 Task: Add Aura Cacia Rosemary Essential Oil to the cart.
Action: Mouse moved to (893, 300)
Screenshot: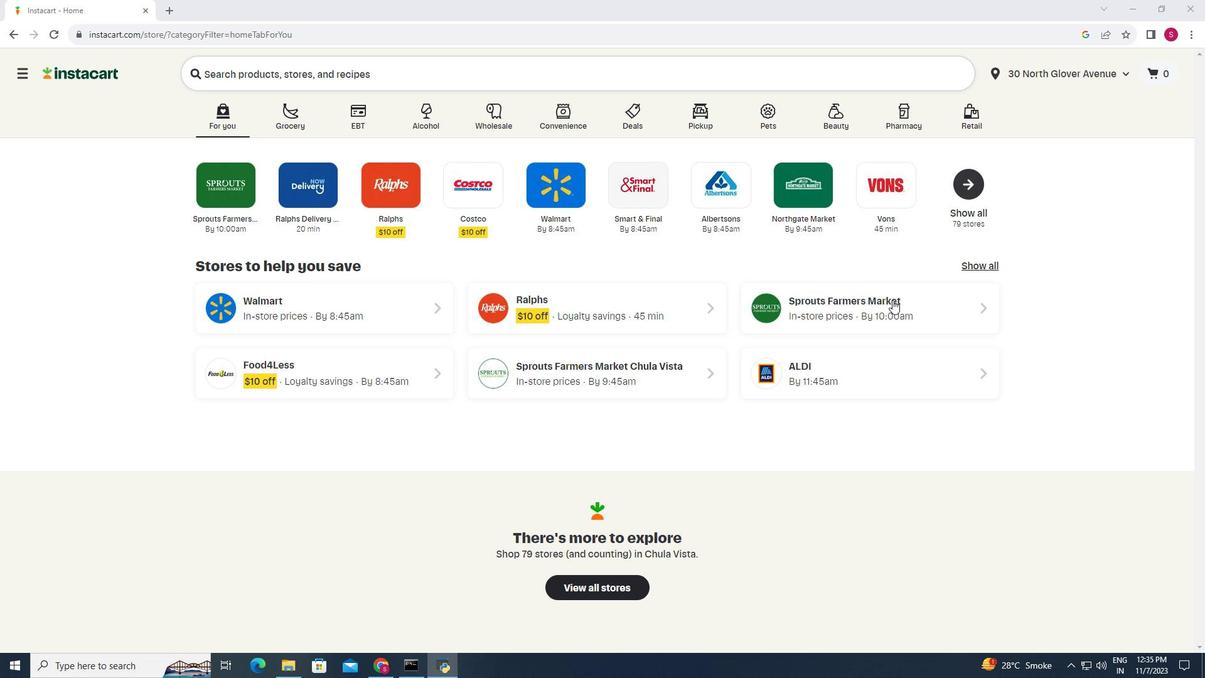 
Action: Mouse pressed left at (893, 300)
Screenshot: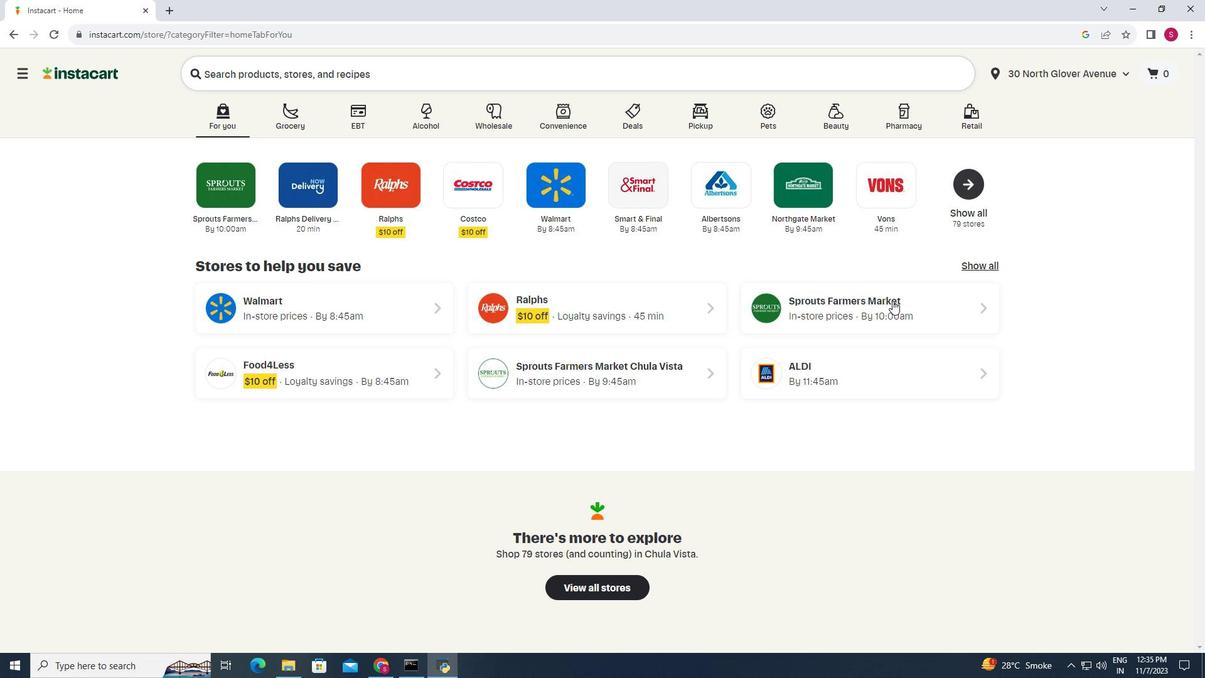 
Action: Mouse moved to (48, 489)
Screenshot: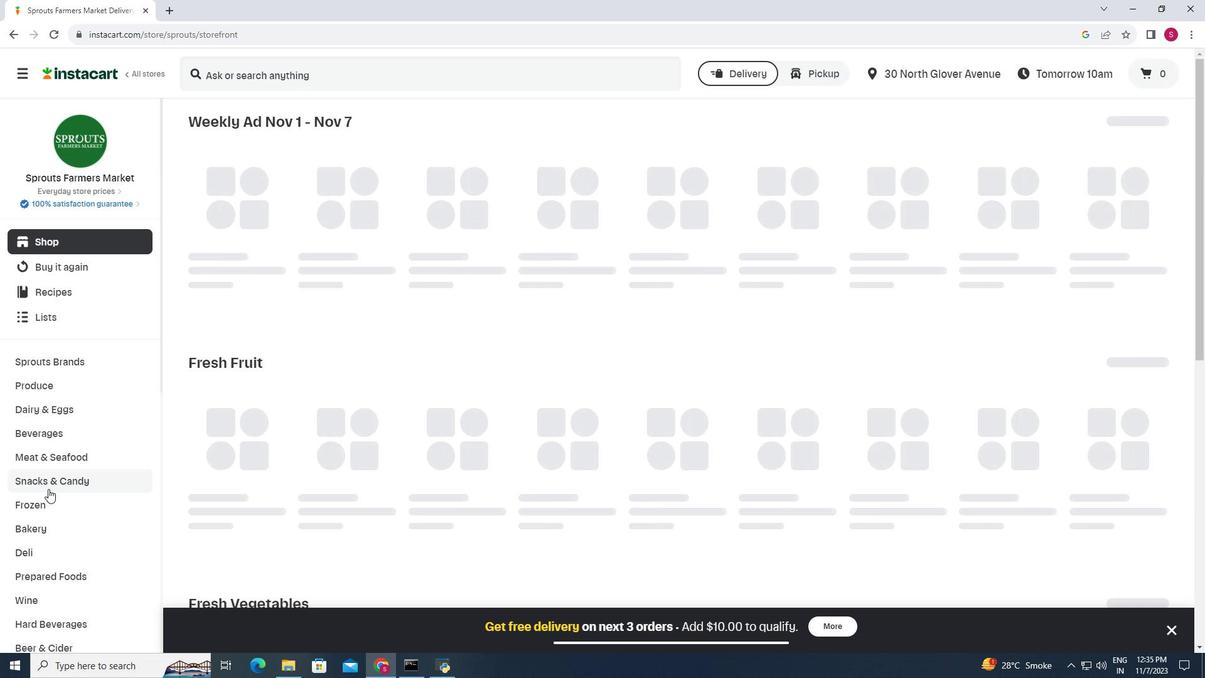 
Action: Mouse scrolled (48, 488) with delta (0, 0)
Screenshot: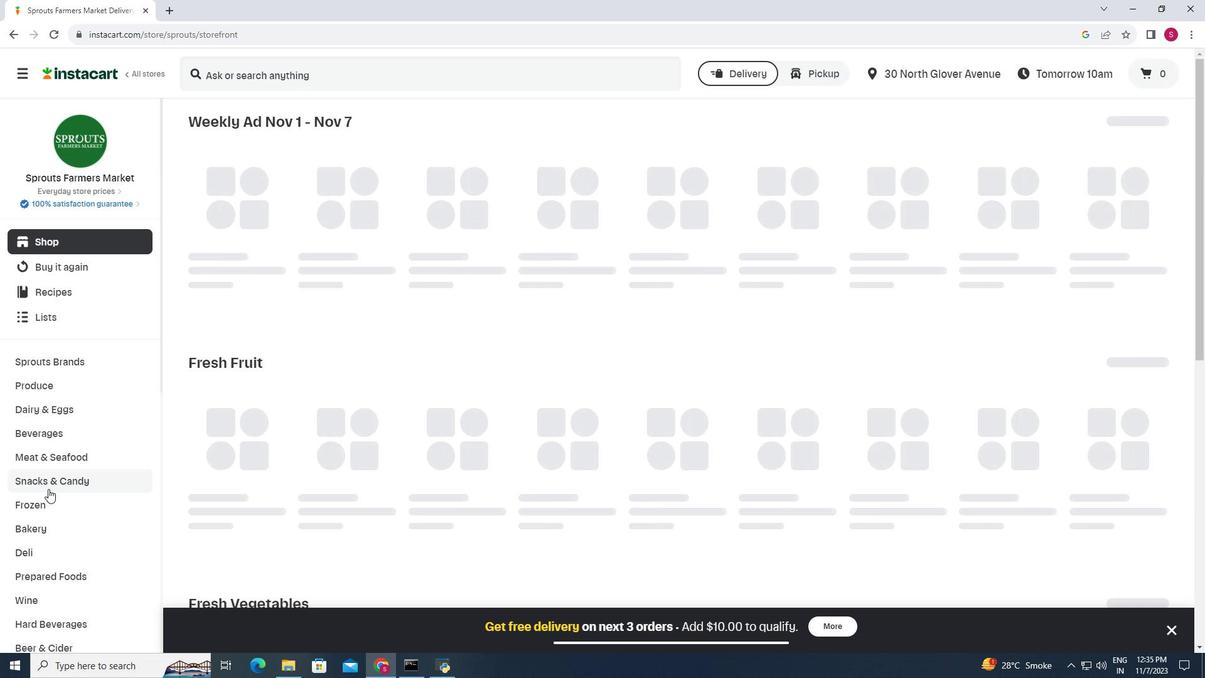 
Action: Mouse moved to (50, 488)
Screenshot: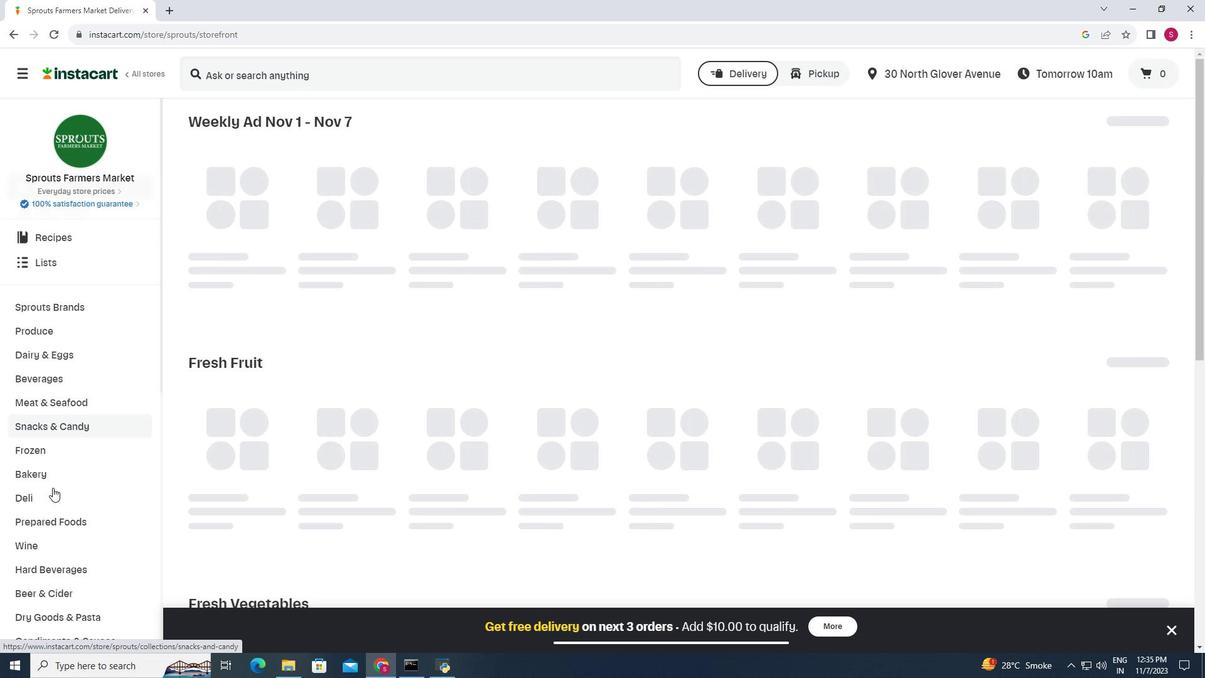 
Action: Mouse scrolled (50, 487) with delta (0, 0)
Screenshot: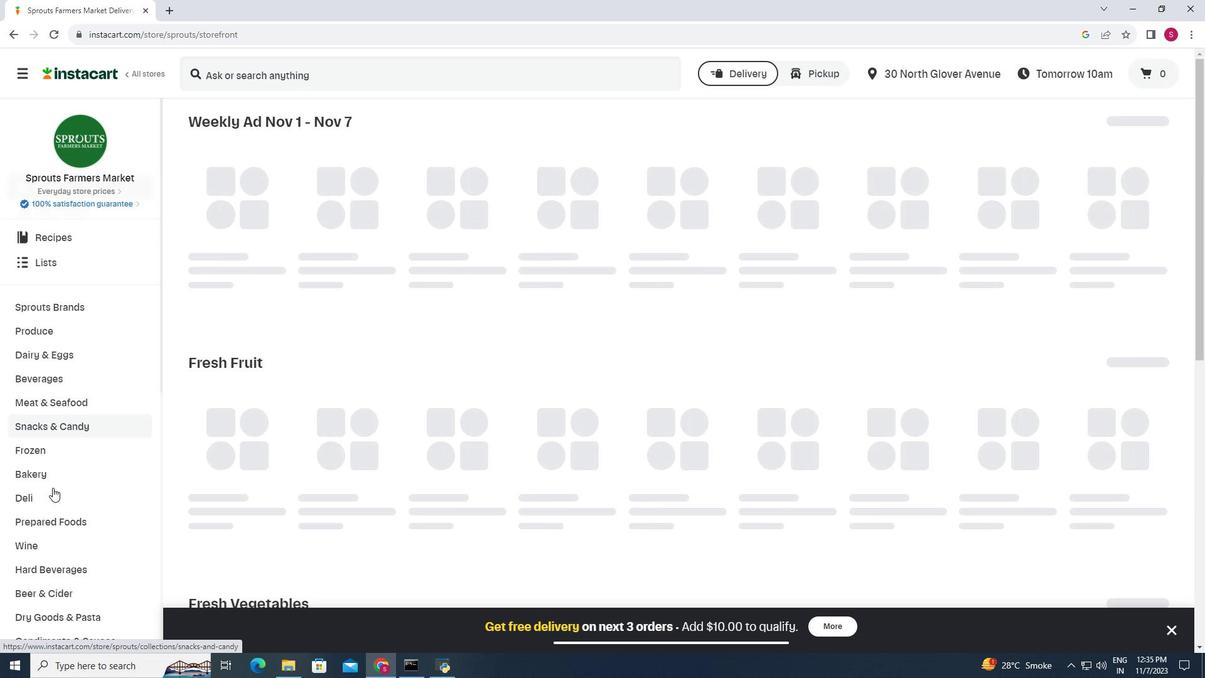 
Action: Mouse moved to (54, 486)
Screenshot: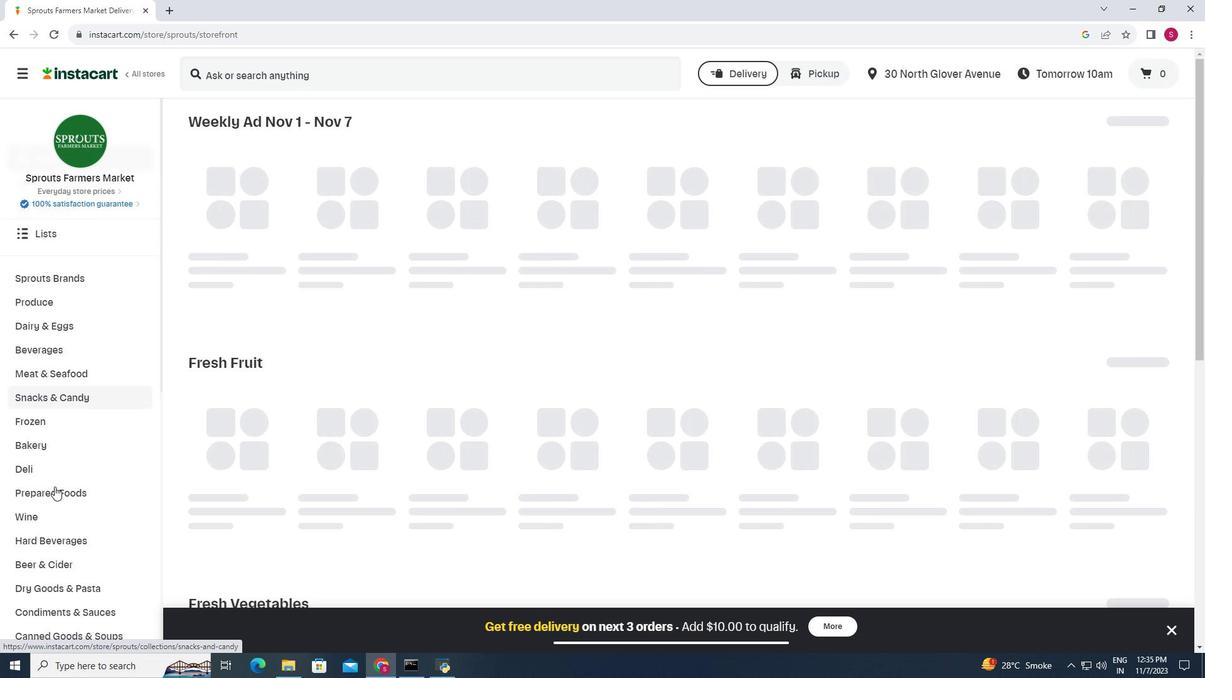 
Action: Mouse scrolled (54, 486) with delta (0, 0)
Screenshot: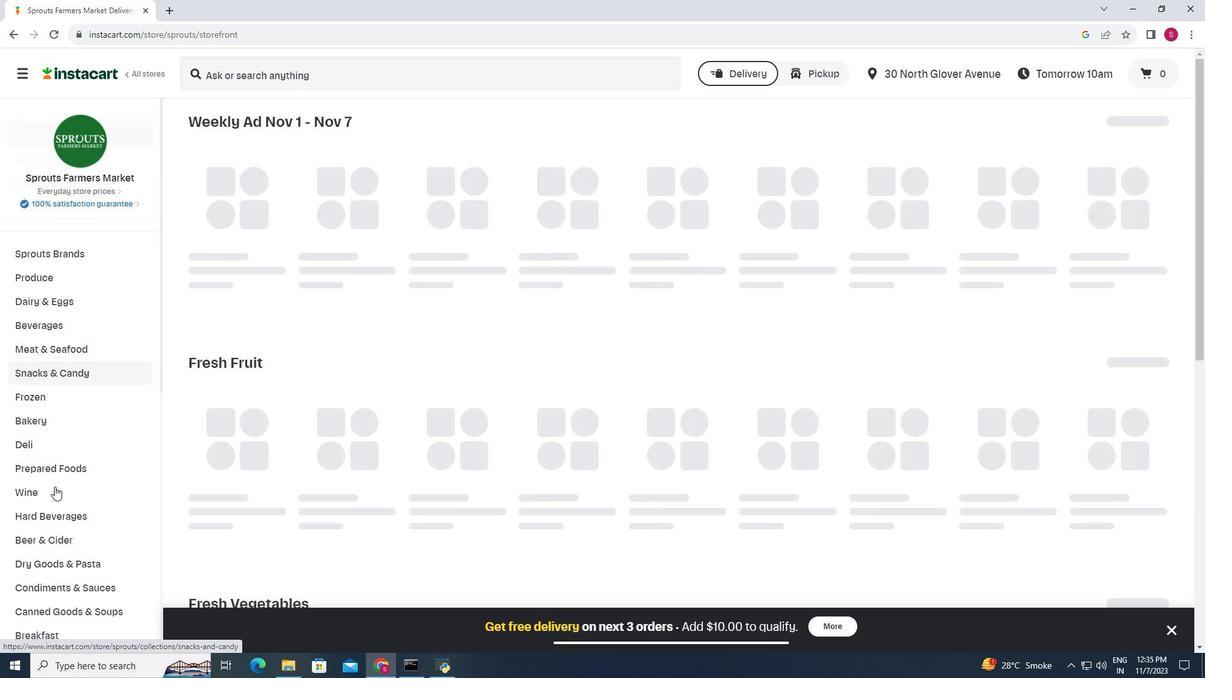 
Action: Mouse scrolled (54, 486) with delta (0, 0)
Screenshot: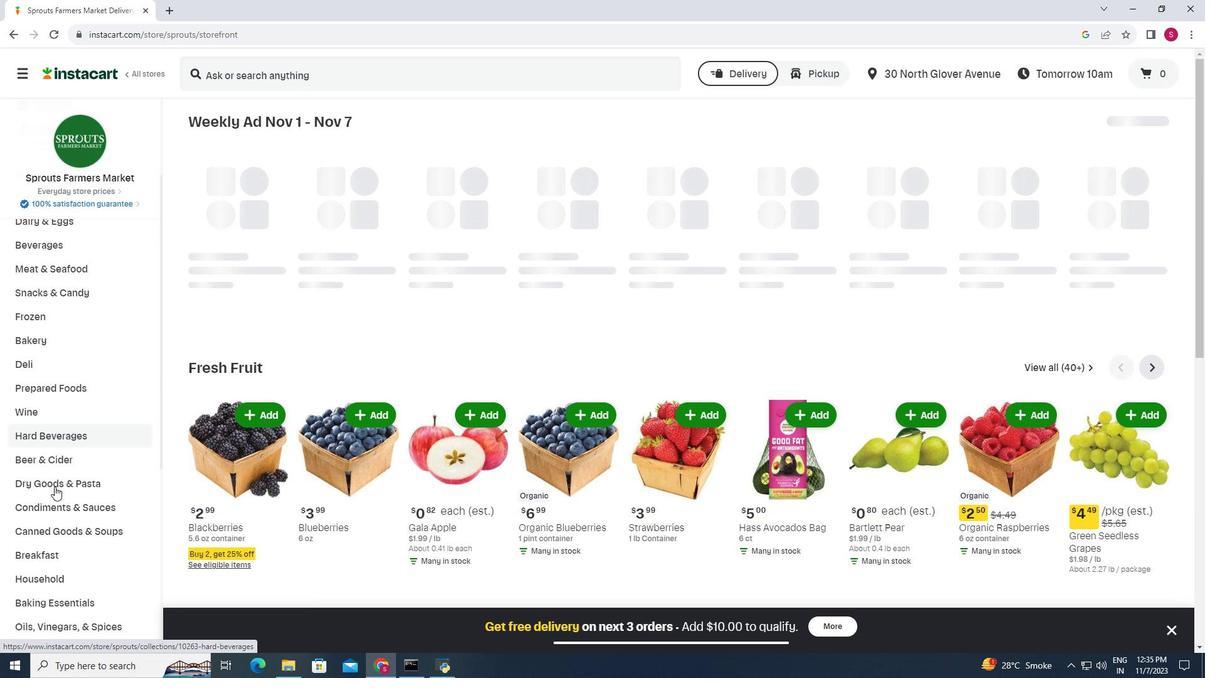 
Action: Mouse moved to (56, 486)
Screenshot: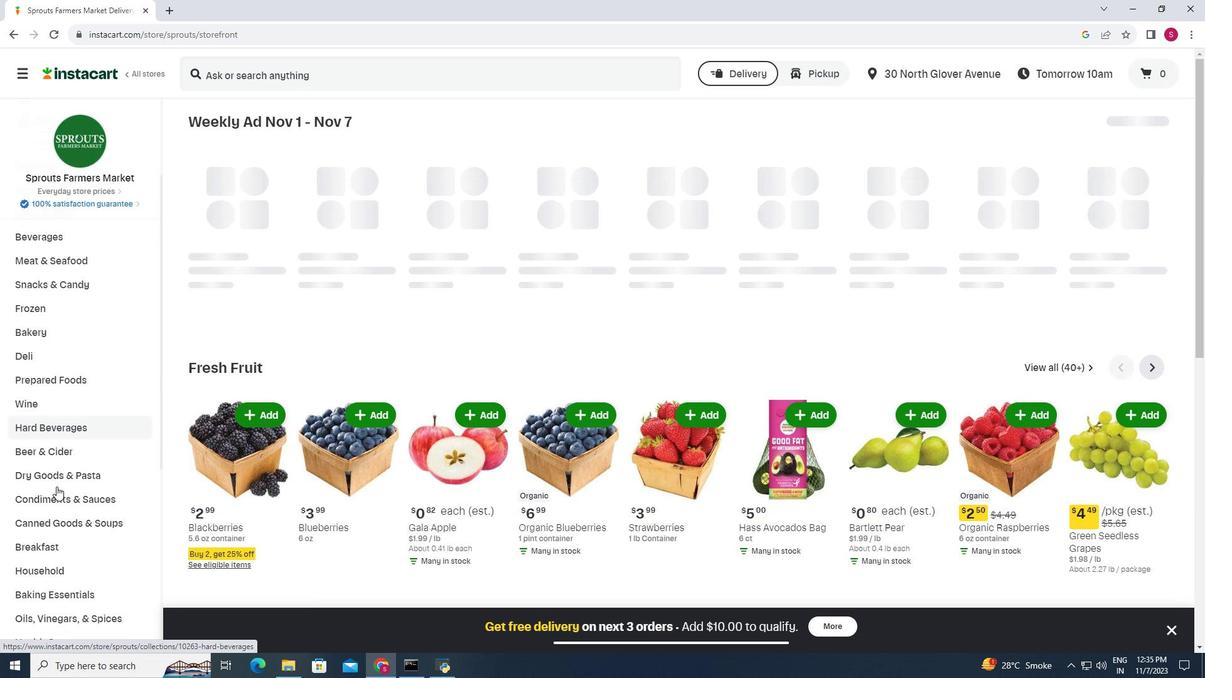 
Action: Mouse scrolled (56, 486) with delta (0, 0)
Screenshot: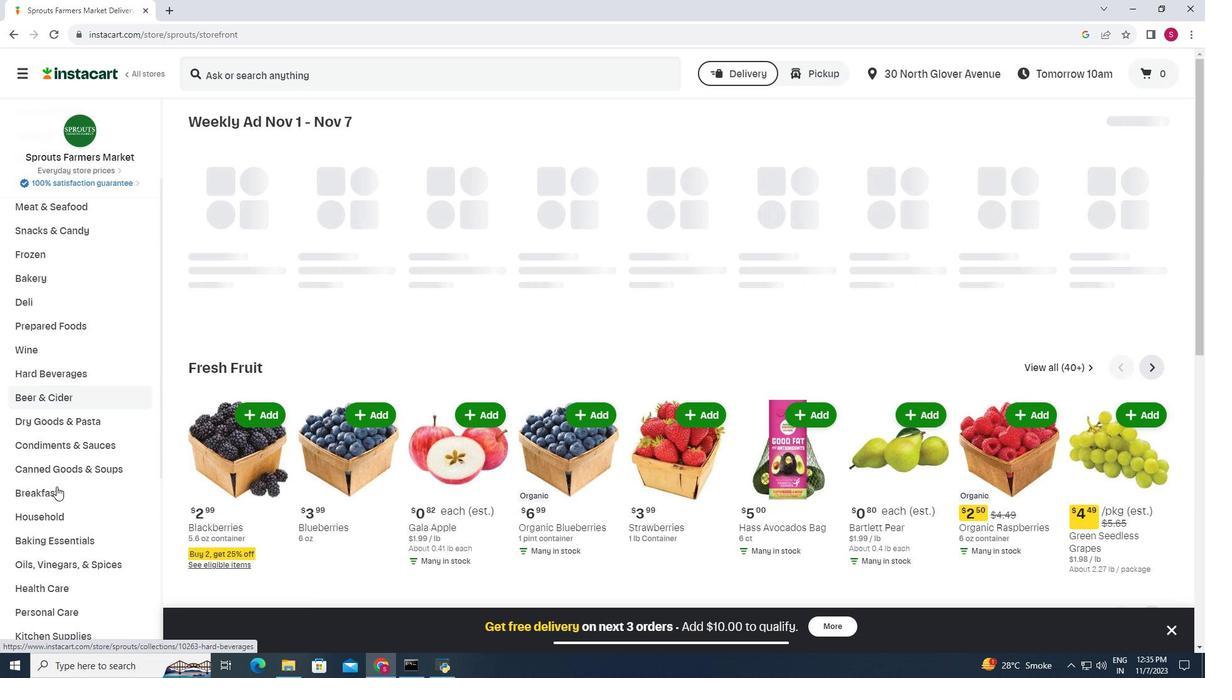 
Action: Mouse moved to (75, 449)
Screenshot: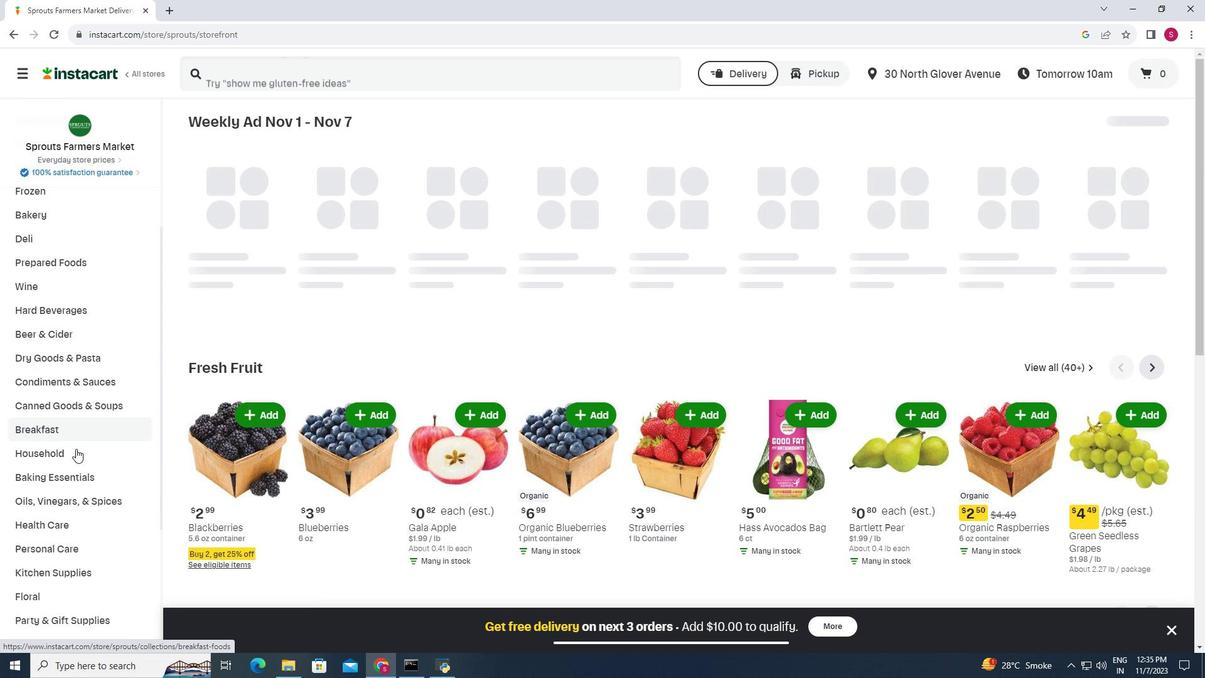 
Action: Mouse pressed left at (75, 449)
Screenshot: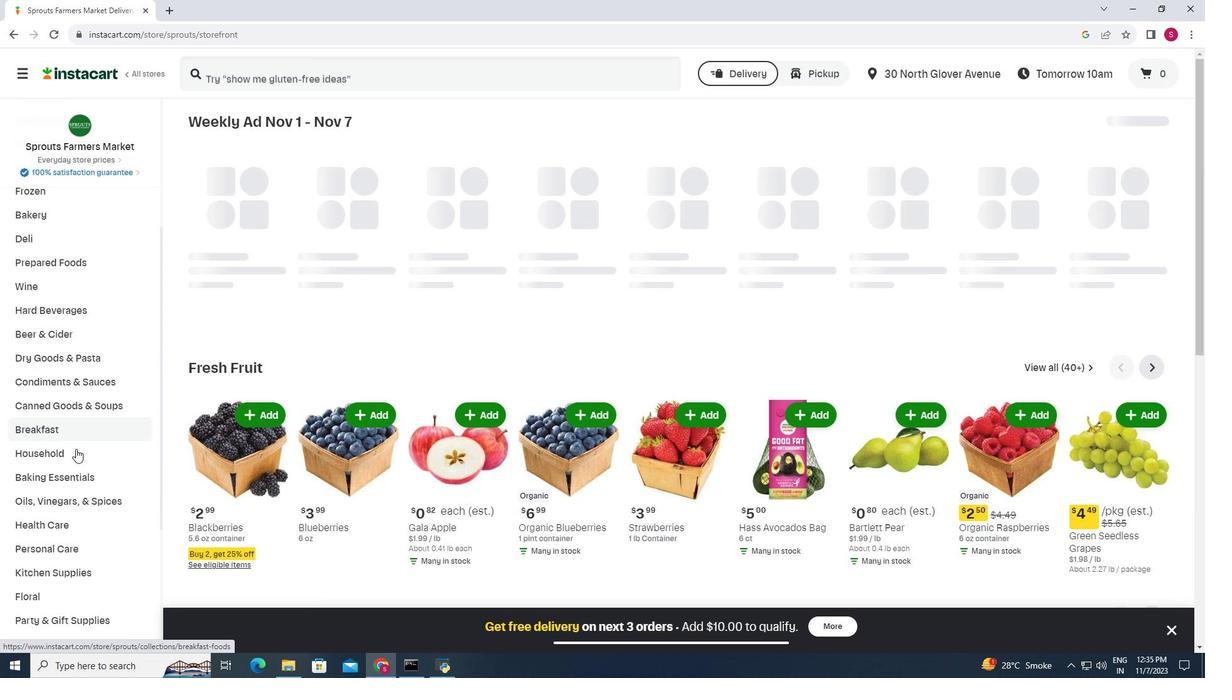
Action: Mouse moved to (67, 457)
Screenshot: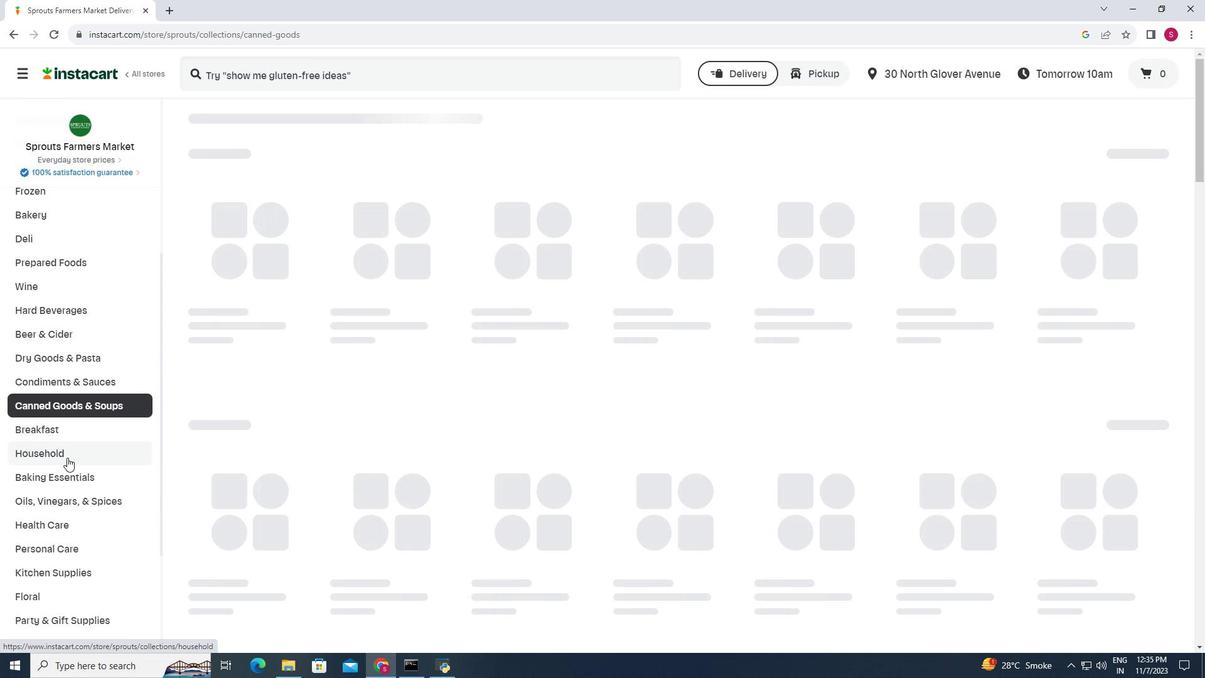 
Action: Mouse pressed left at (67, 457)
Screenshot: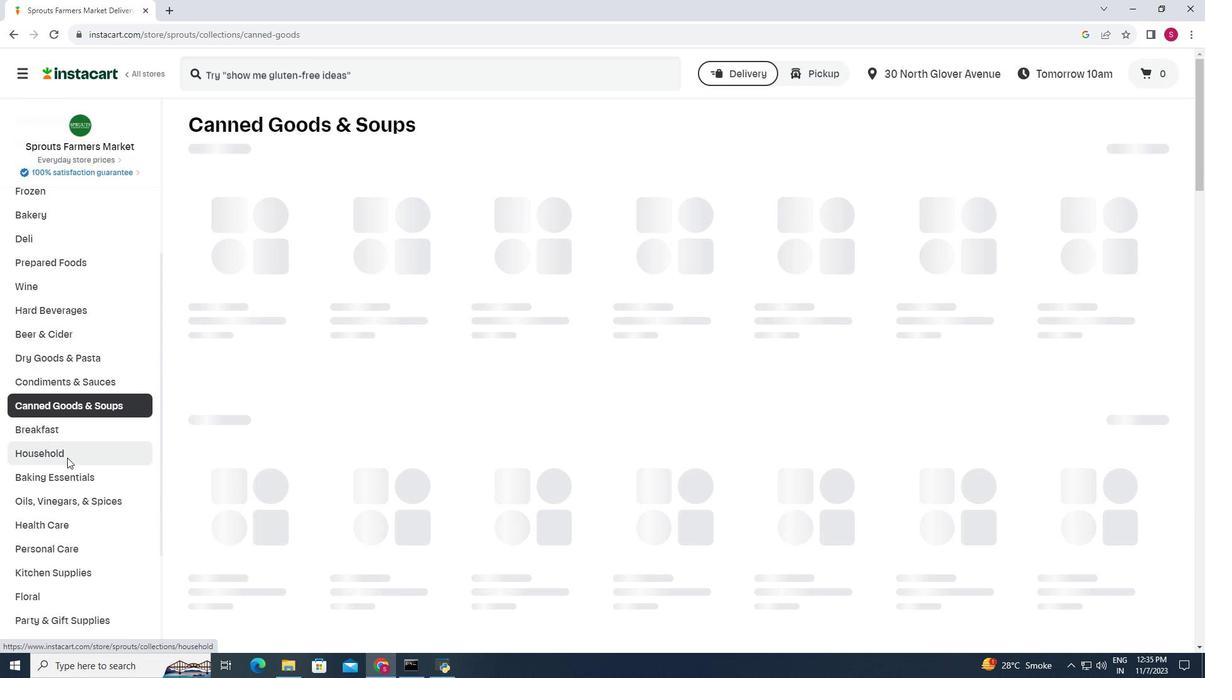 
Action: Mouse moved to (655, 155)
Screenshot: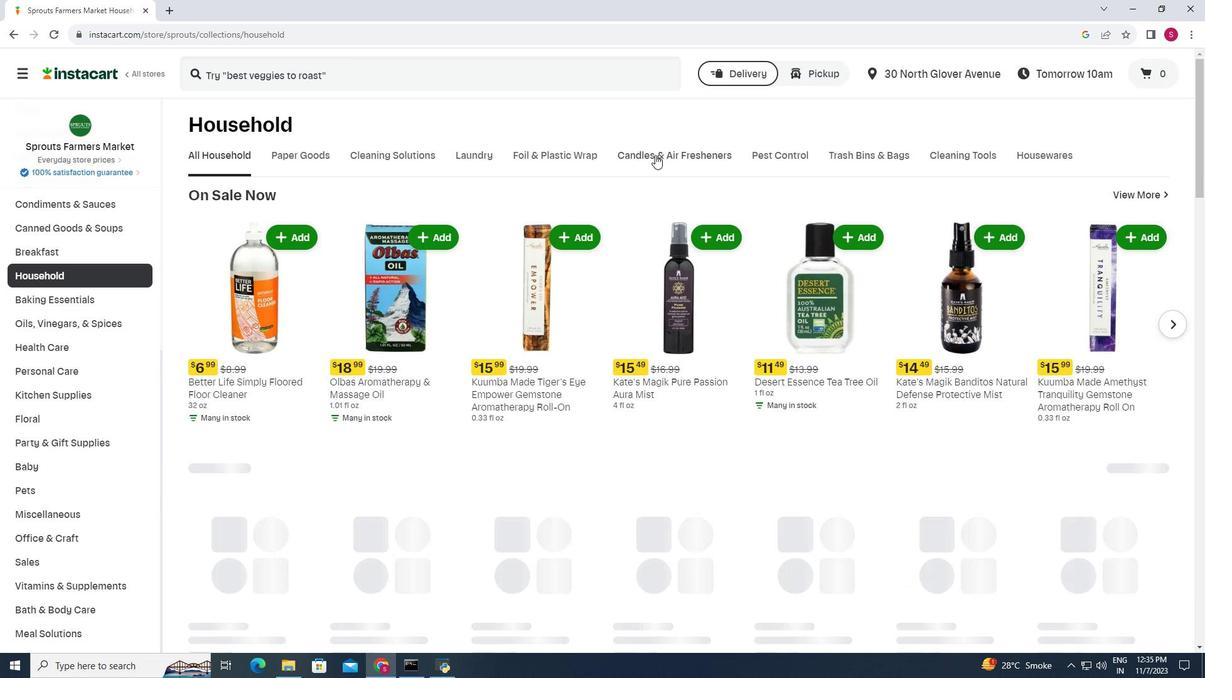 
Action: Mouse pressed left at (655, 155)
Screenshot: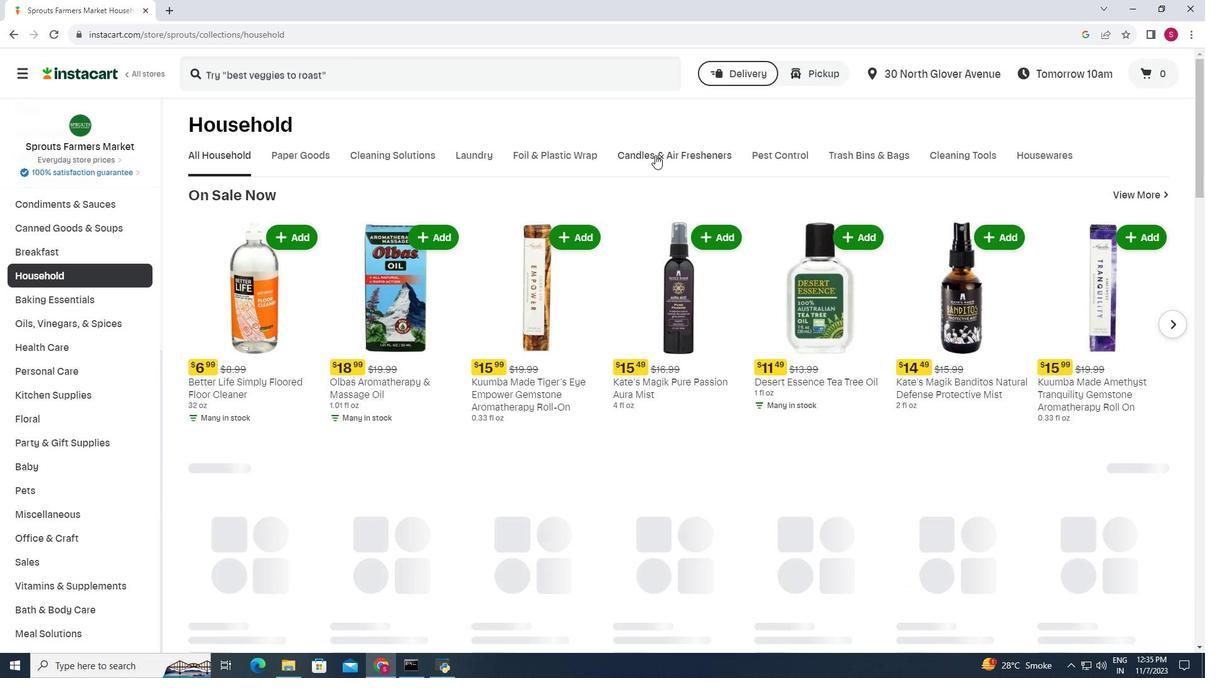 
Action: Mouse moved to (255, 75)
Screenshot: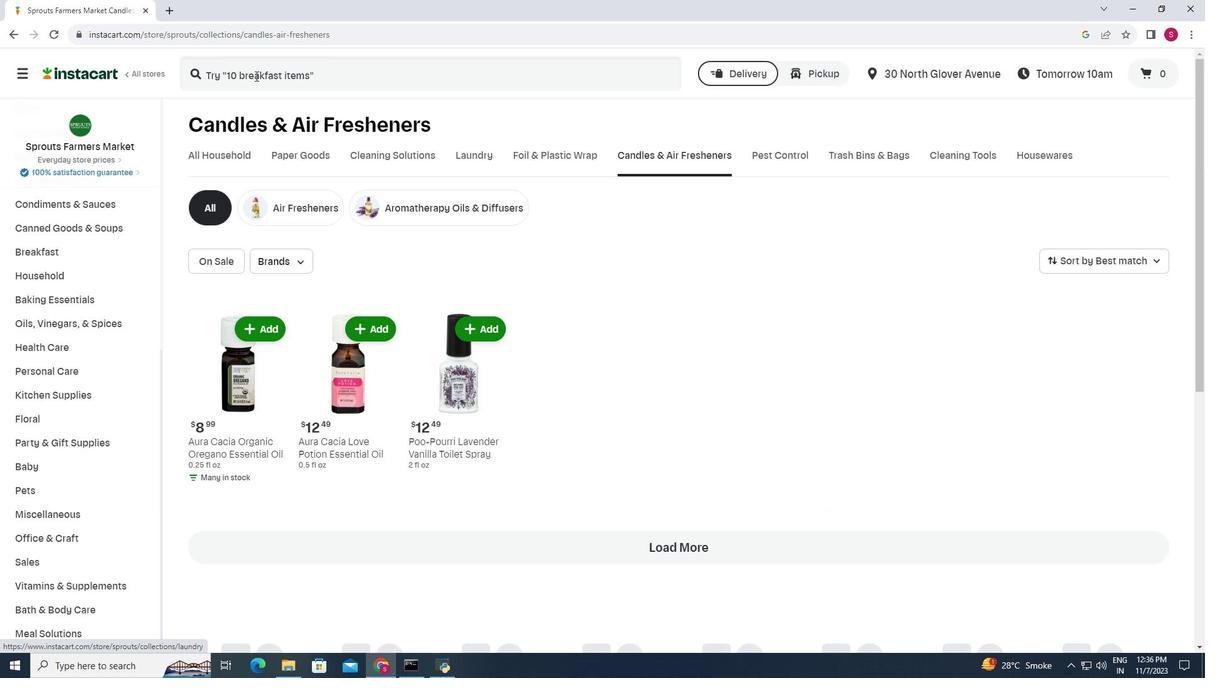 
Action: Mouse pressed left at (255, 75)
Screenshot: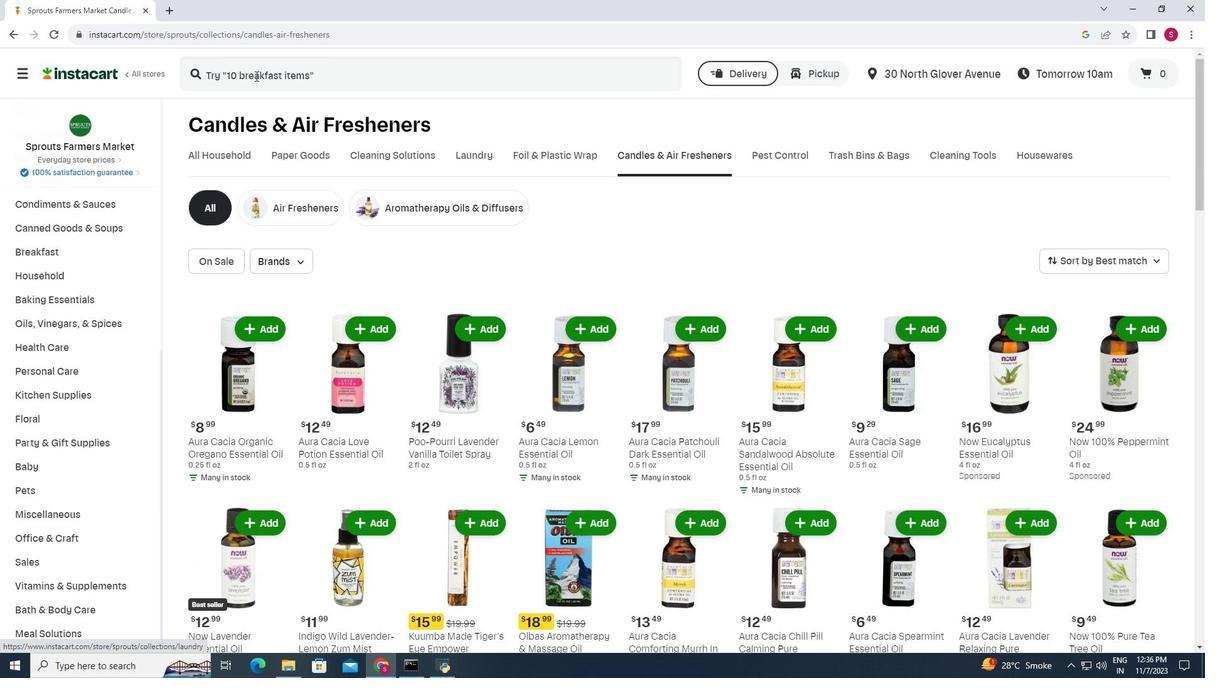 
Action: Mouse moved to (256, 75)
Screenshot: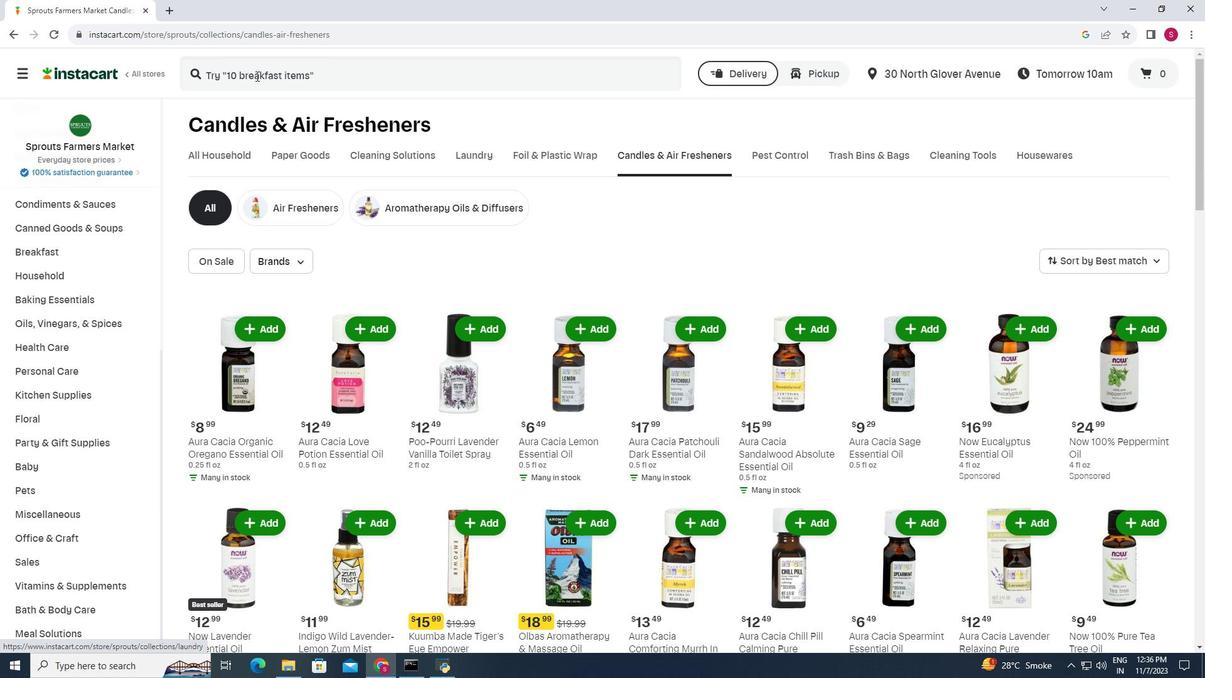 
Action: Mouse pressed left at (256, 75)
Screenshot: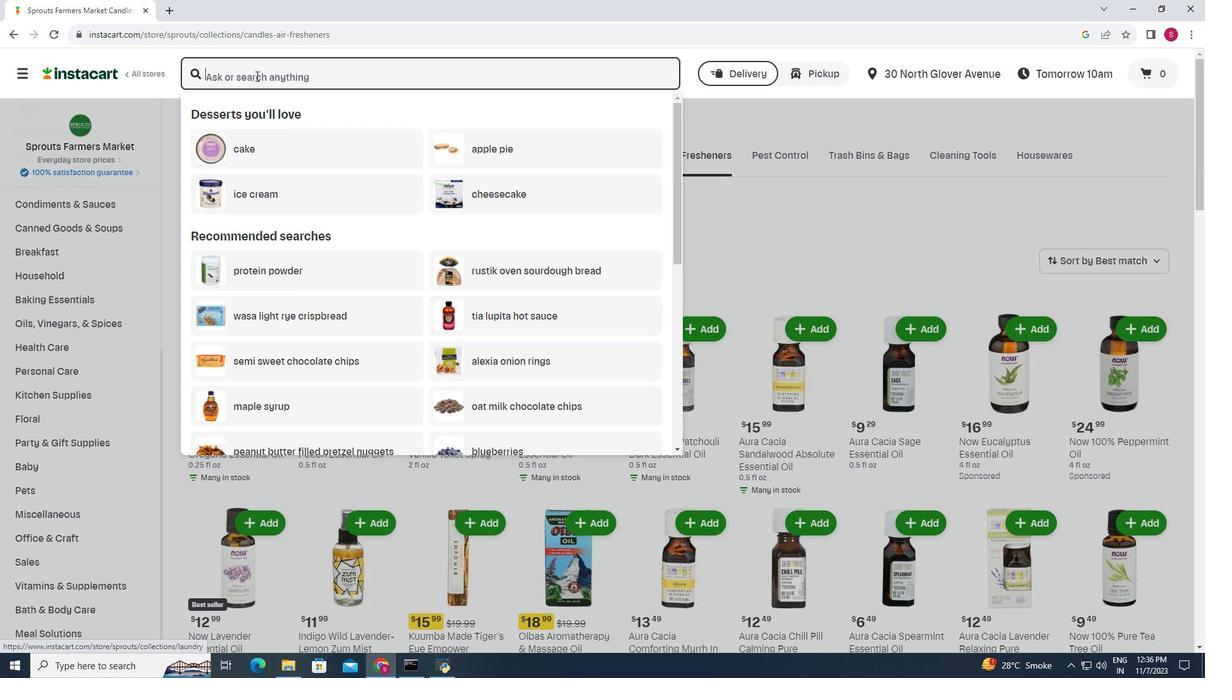 
Action: Key pressed <Key.shift>Aura<Key.space><Key.shift>Cacai<Key.space><Key.backspace><Key.backspace><Key.backspace>ia<Key.space><Key.shift>Rosemary<Key.space><Key.shift>Essential<Key.space><Key.shift><Key.shift>Oil<Key.enter>
Screenshot: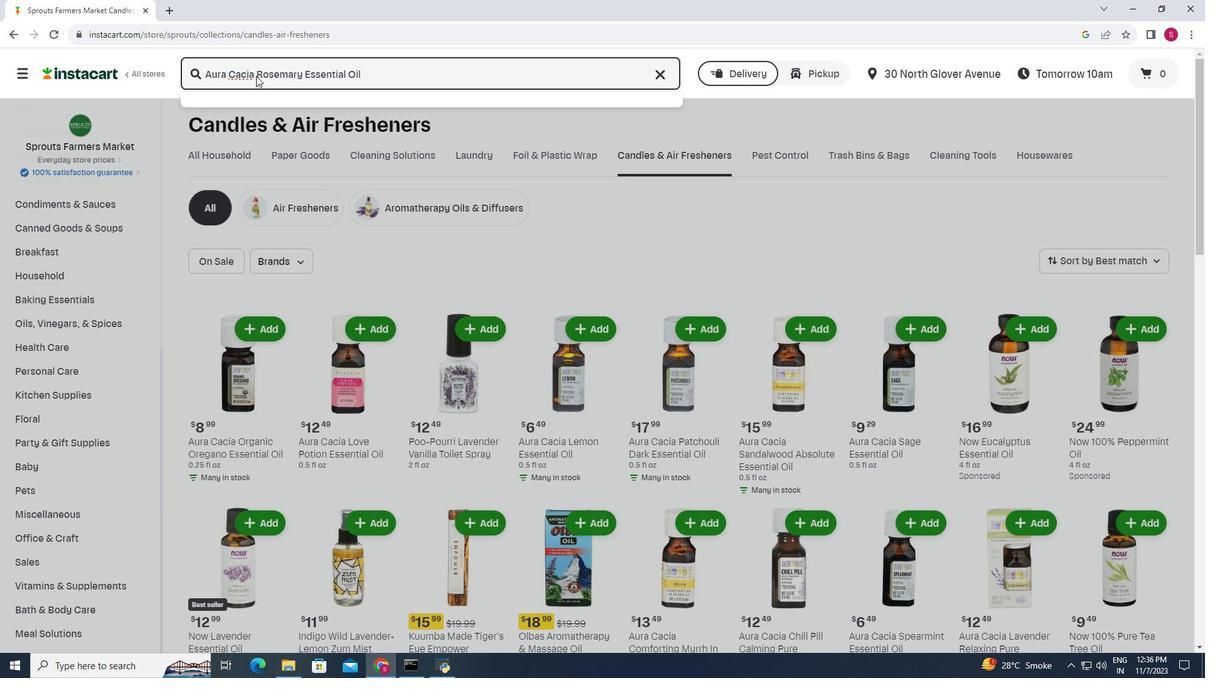 
Action: Mouse moved to (735, 170)
Screenshot: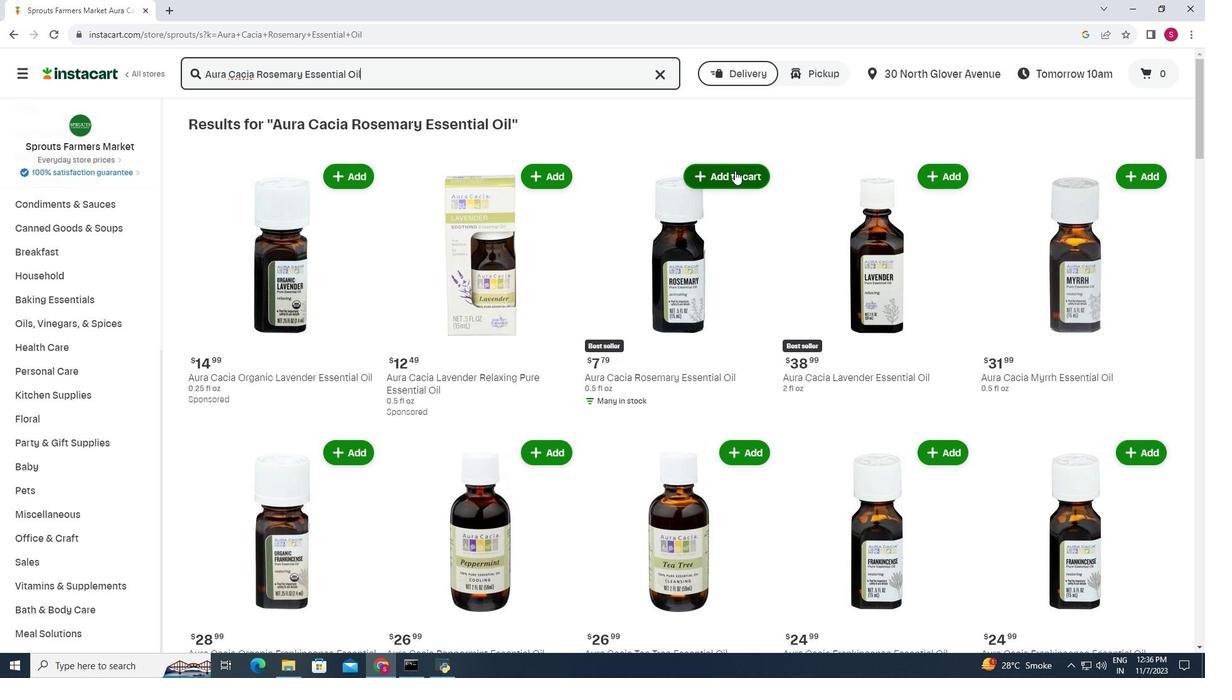 
Action: Mouse pressed left at (735, 170)
Screenshot: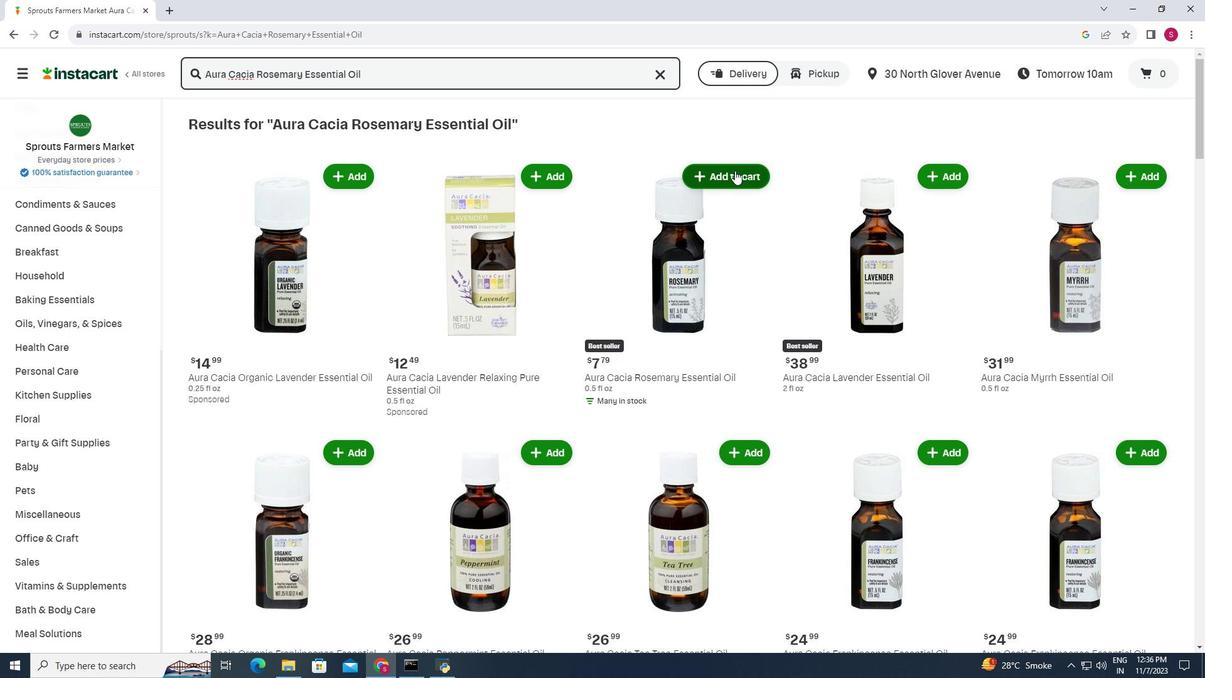 
Action: Mouse moved to (735, 148)
Screenshot: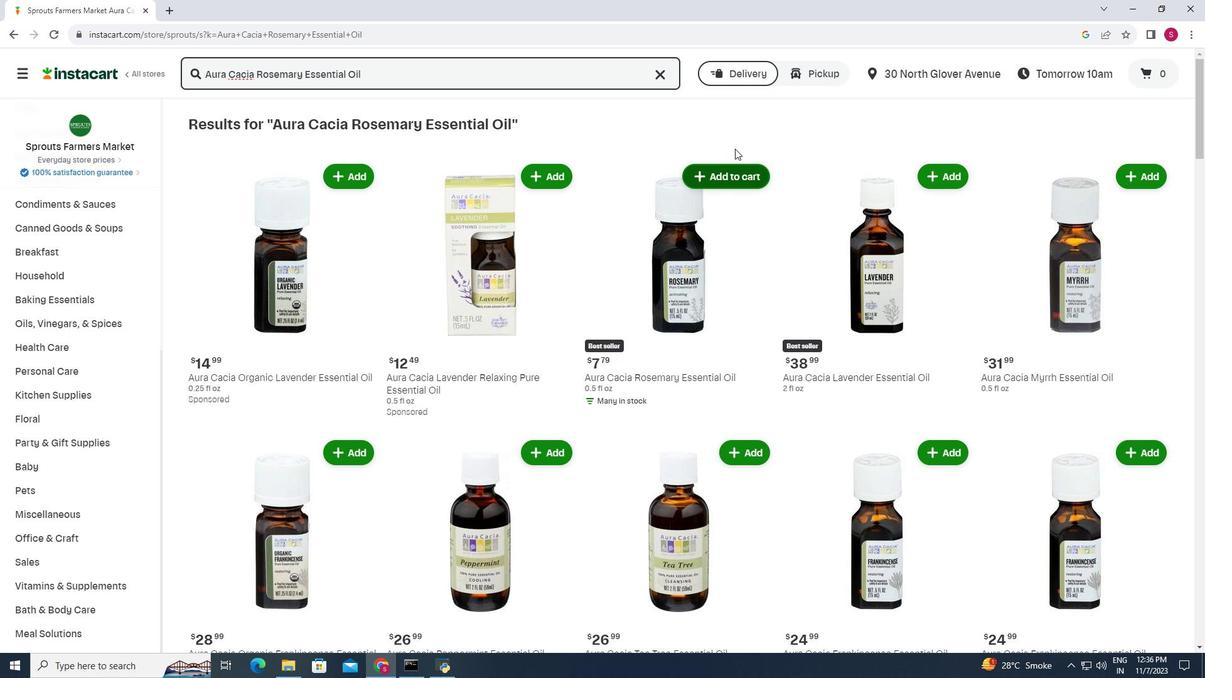 
